 Task: Change  the formatting of the data to 'Which is Greater than5, 'In conditional formating, put the option 'Yelow Fill with Drak Yellow Text'add another formatting option Format As Table, insert the option 'Brown Table style Dark 3 'In the sheet  Excel Workbook Template Filebook
Action: Mouse moved to (82, 141)
Screenshot: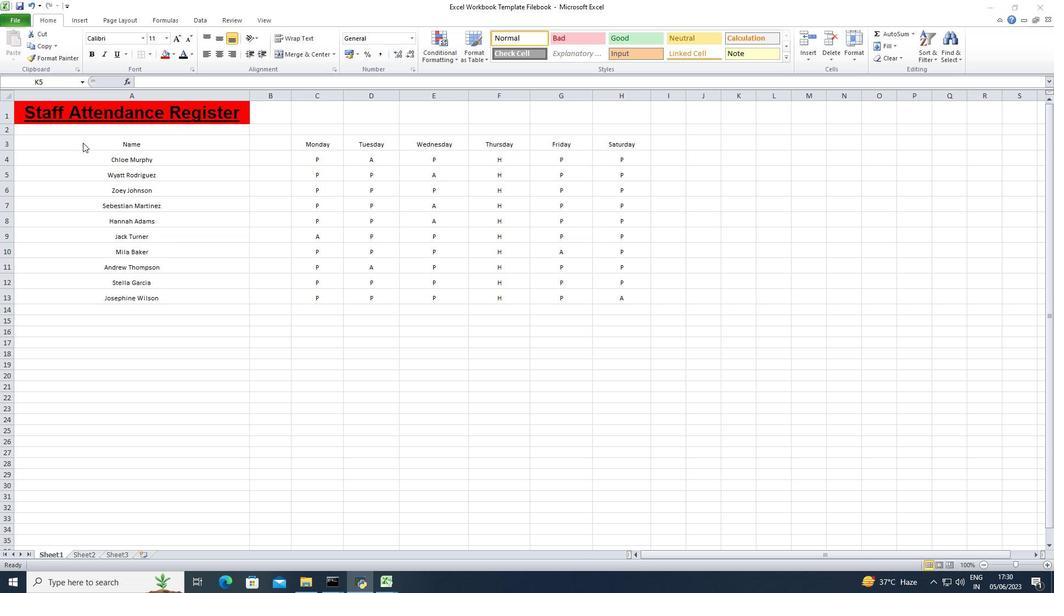 
Action: Mouse pressed left at (82, 141)
Screenshot: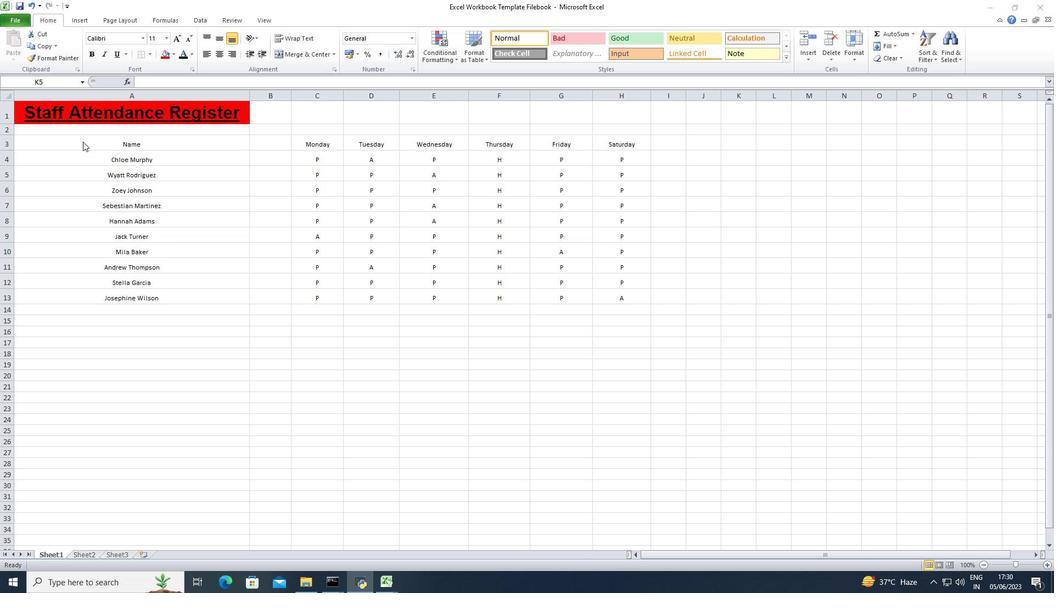 
Action: Mouse moved to (104, 149)
Screenshot: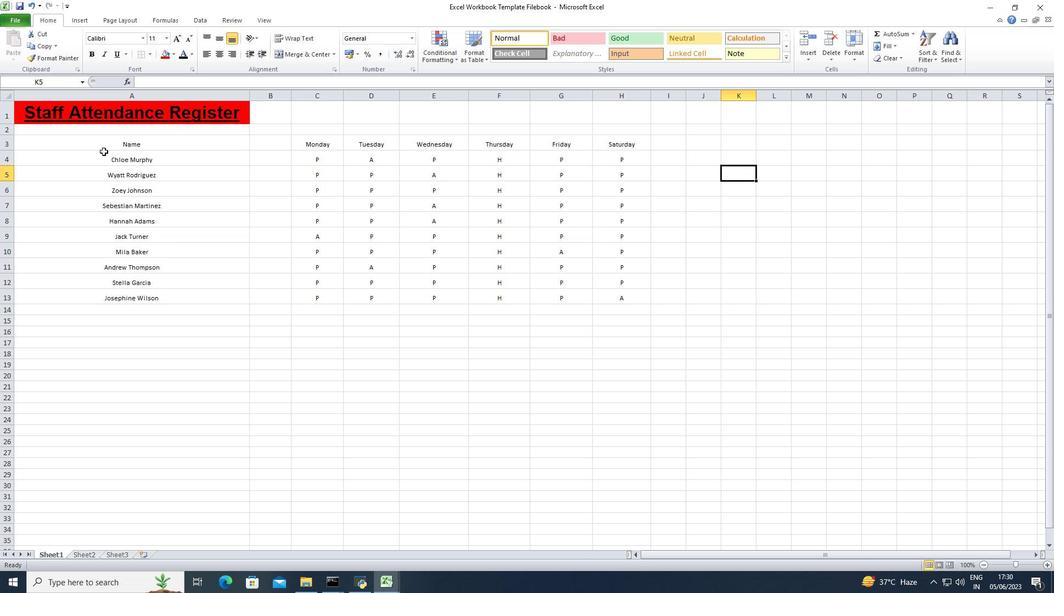 
Action: Mouse pressed left at (104, 149)
Screenshot: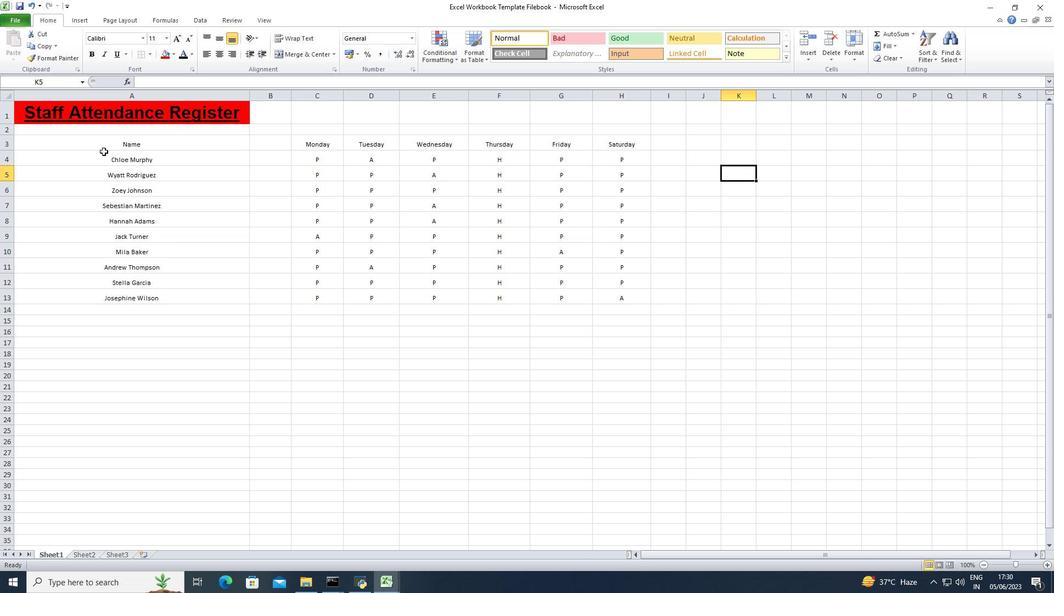 
Action: Mouse moved to (453, 56)
Screenshot: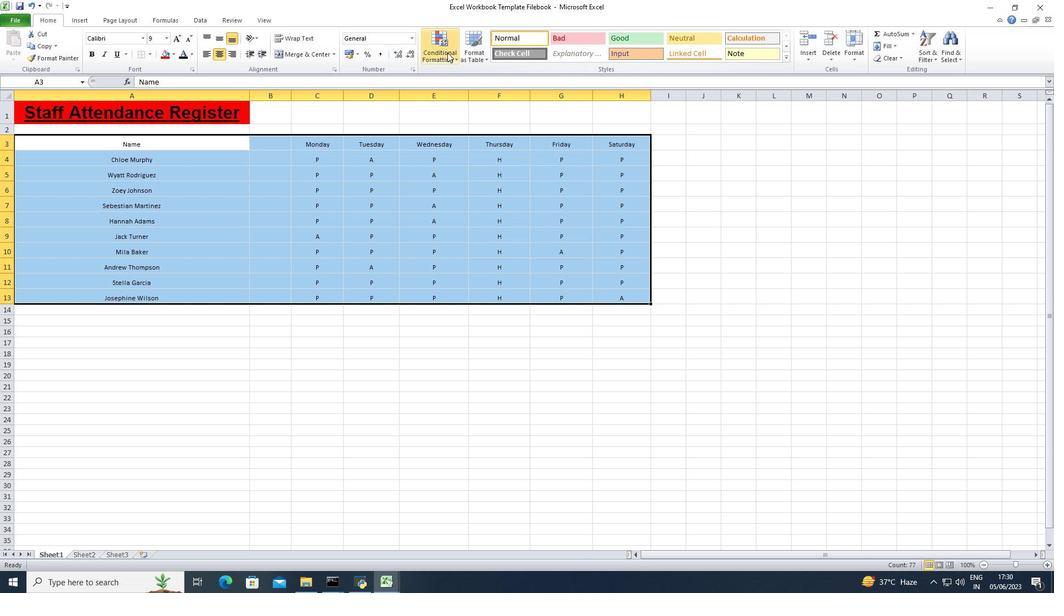 
Action: Mouse pressed left at (453, 56)
Screenshot: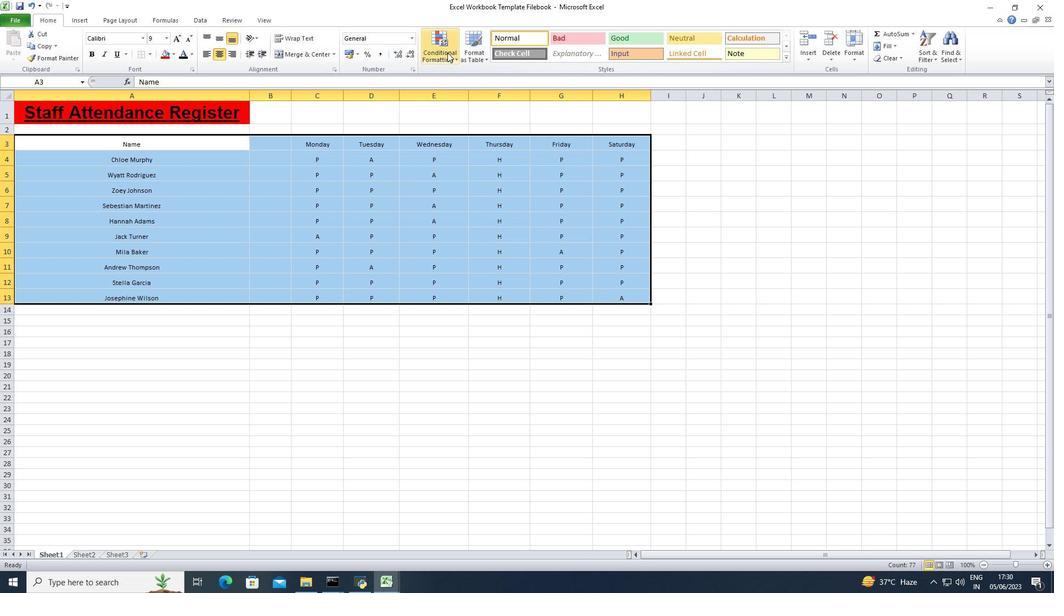 
Action: Mouse moved to (463, 76)
Screenshot: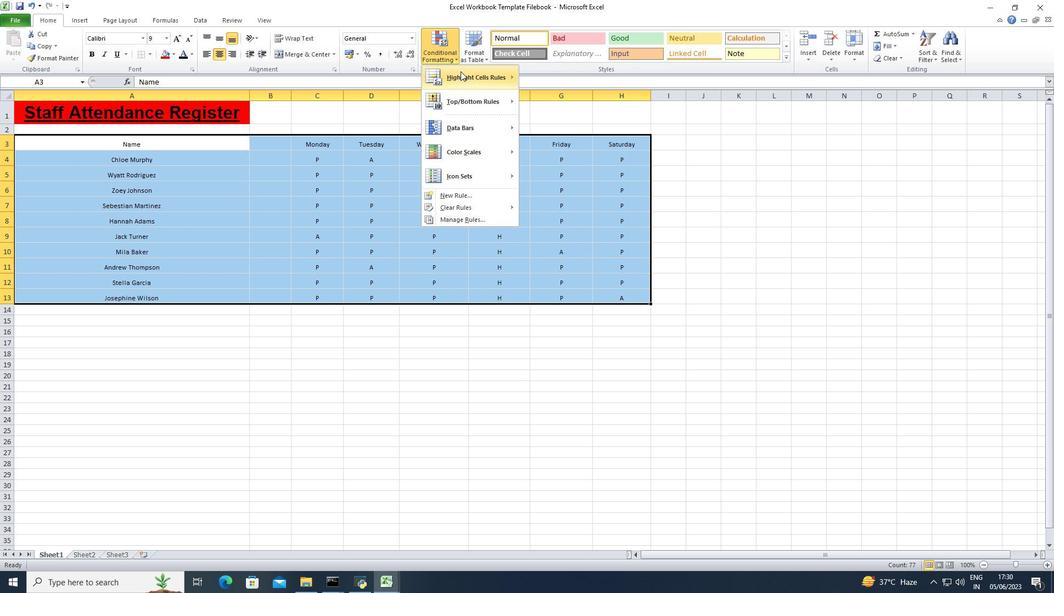 
Action: Mouse pressed left at (463, 76)
Screenshot: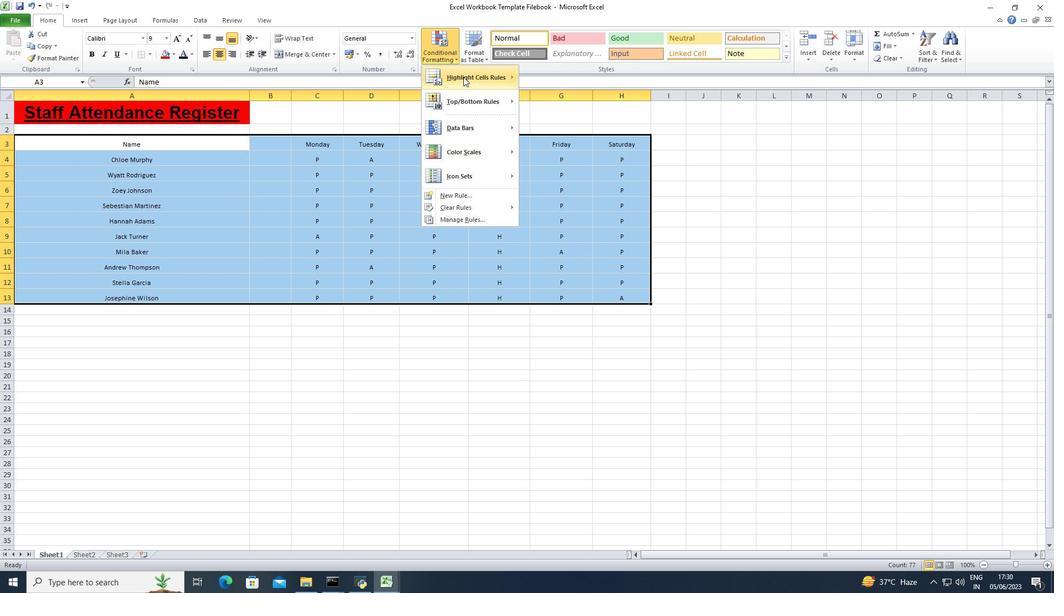 
Action: Mouse moved to (561, 85)
Screenshot: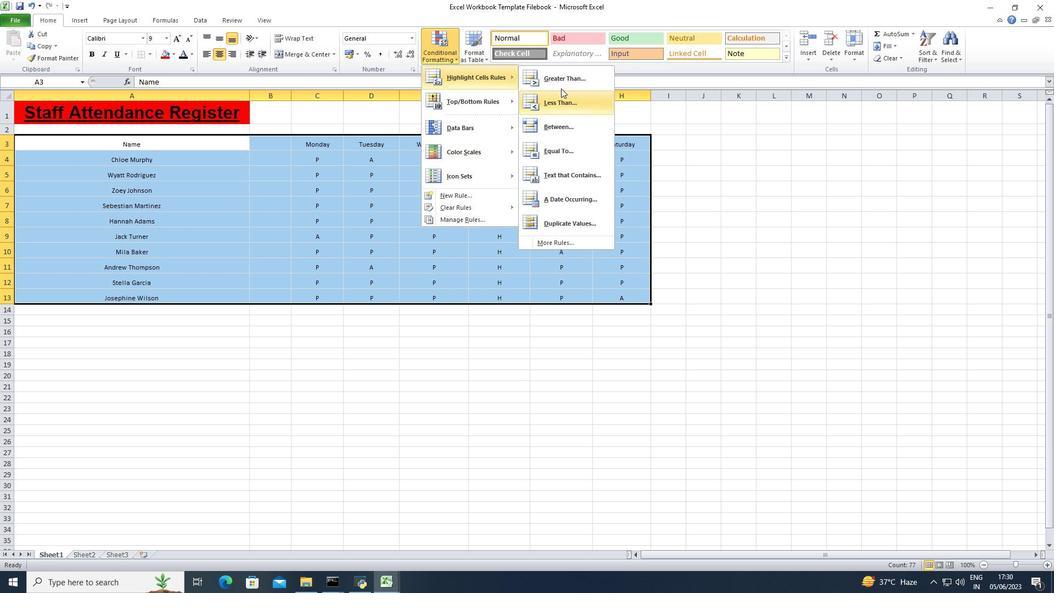 
Action: Mouse pressed left at (561, 85)
Screenshot: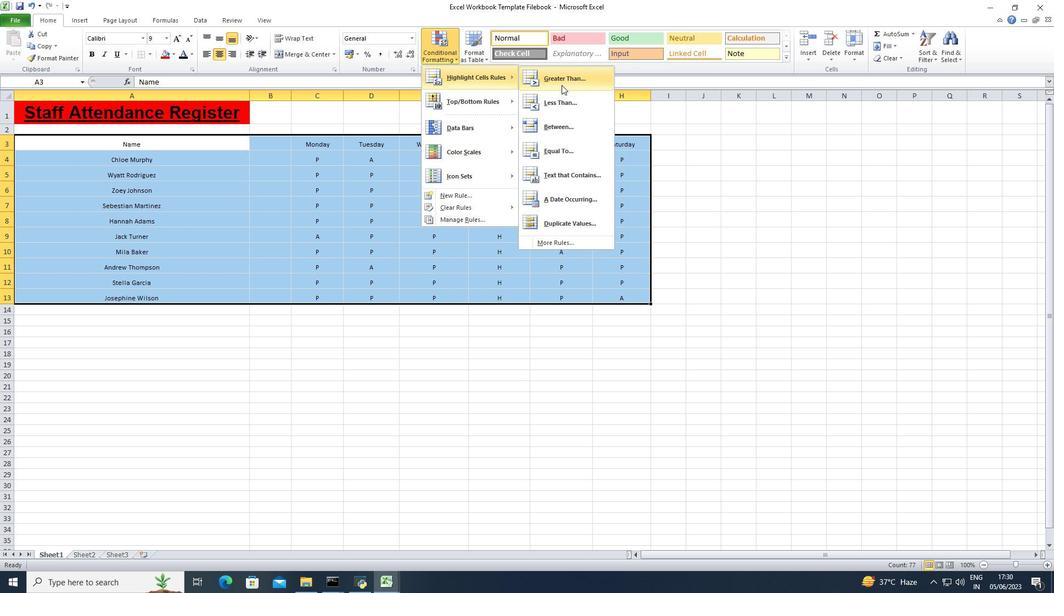 
Action: Mouse moved to (237, 274)
Screenshot: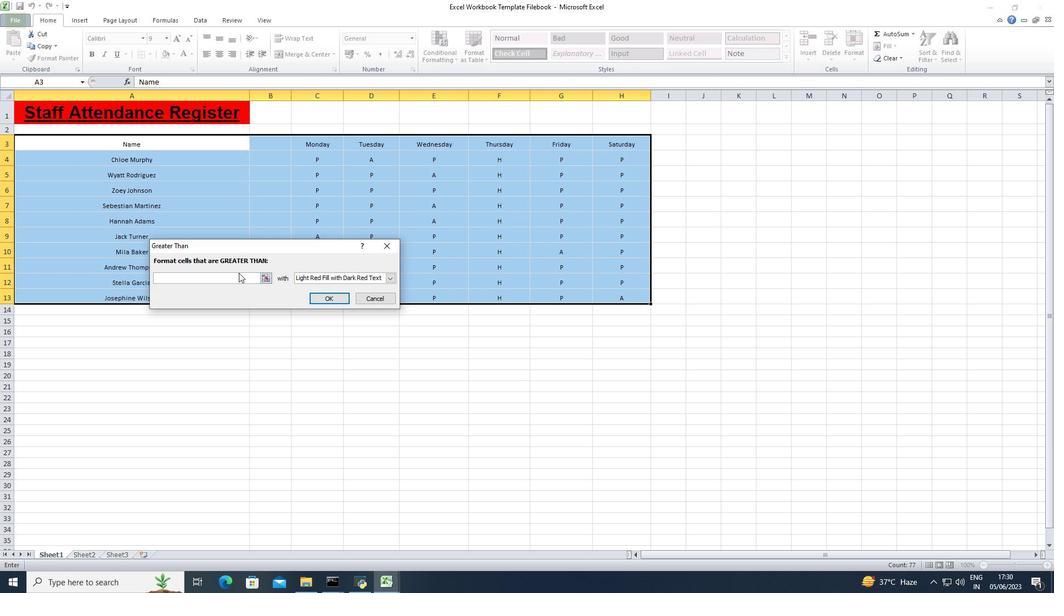 
Action: Mouse pressed left at (237, 274)
Screenshot: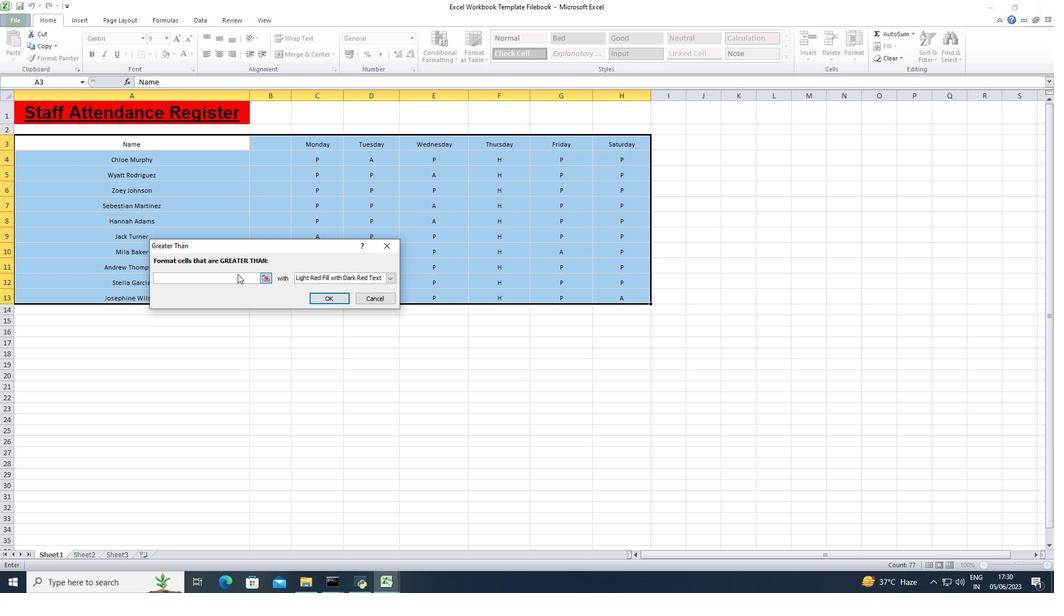
Action: Key pressed 5
Screenshot: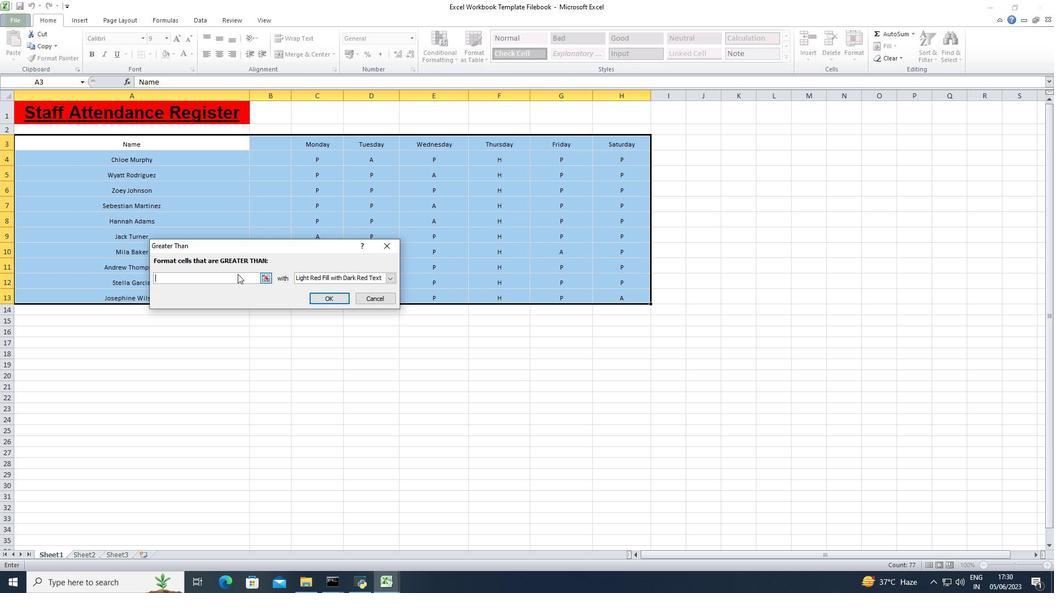 
Action: Mouse moved to (316, 280)
Screenshot: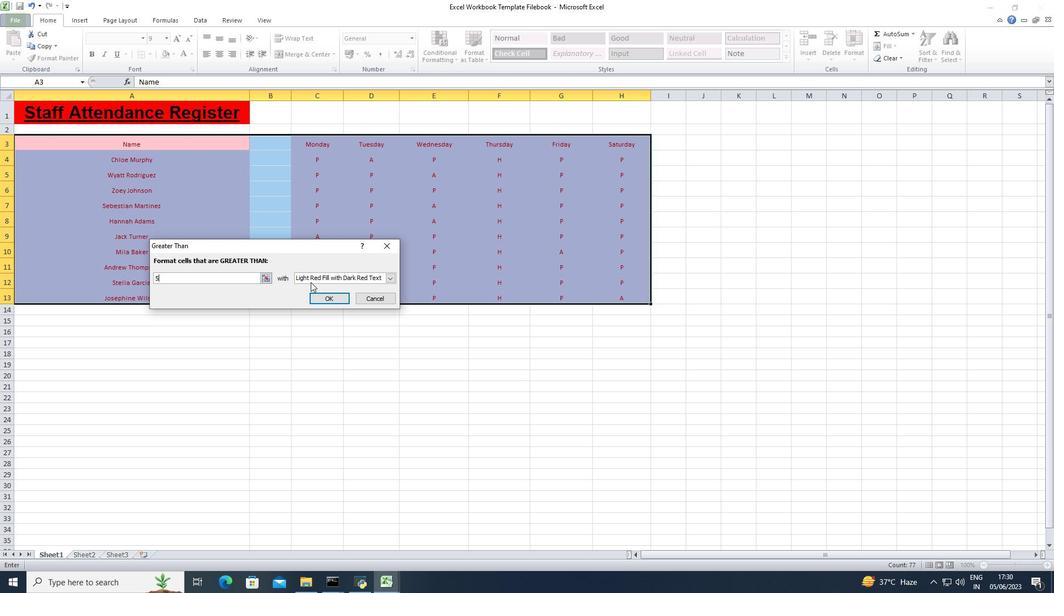 
Action: Mouse pressed left at (316, 280)
Screenshot: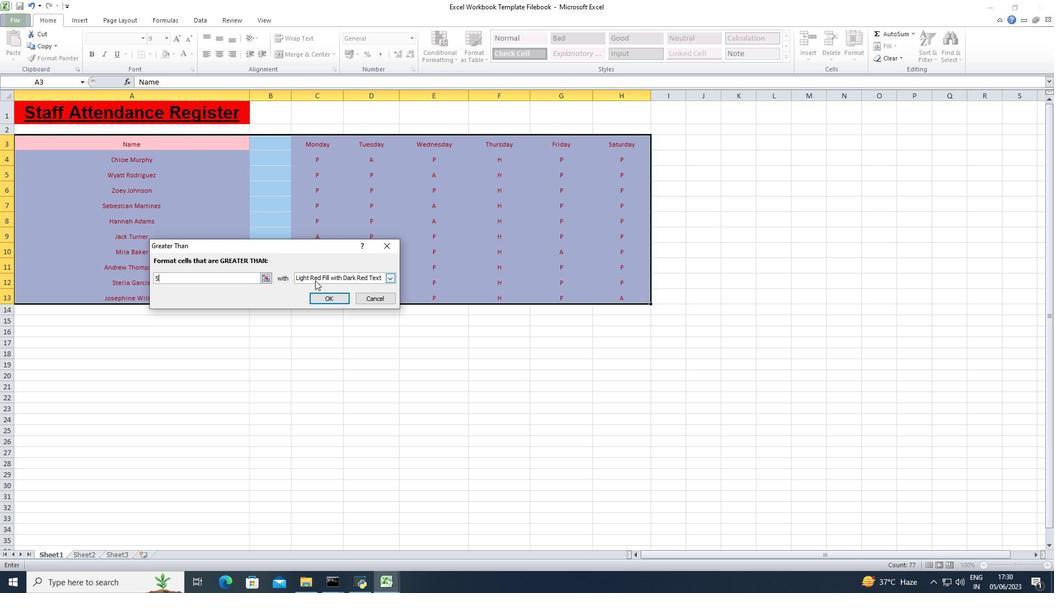 
Action: Mouse moved to (321, 298)
Screenshot: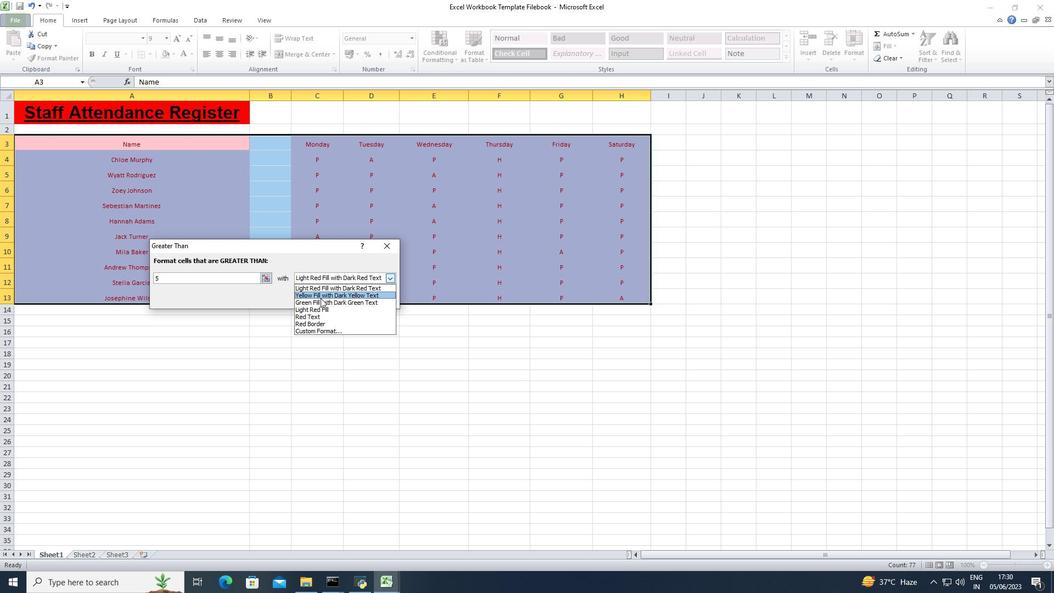 
Action: Mouse pressed left at (321, 298)
Screenshot: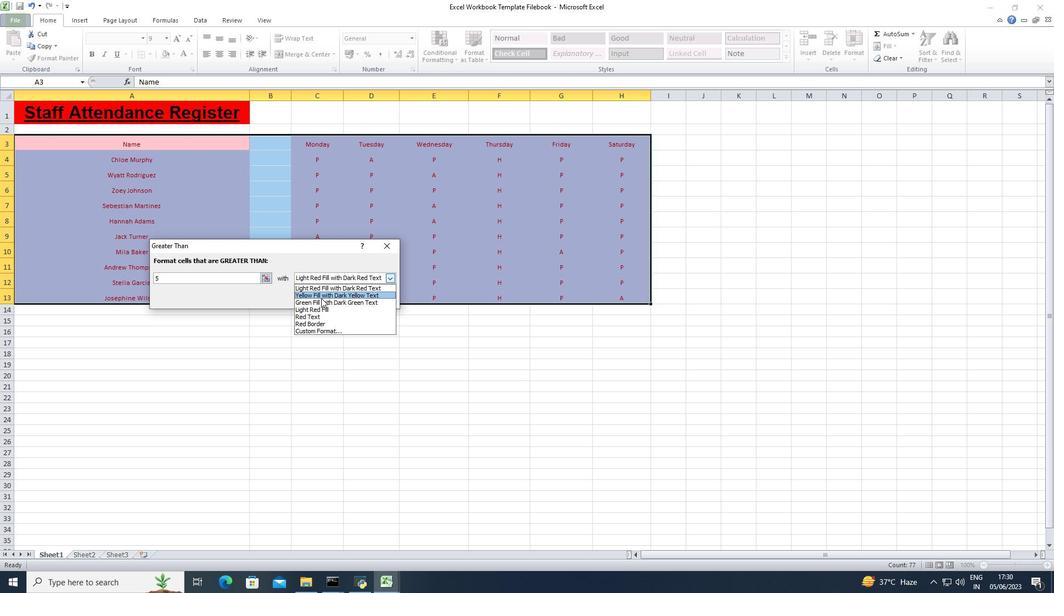 
Action: Mouse moved to (337, 300)
Screenshot: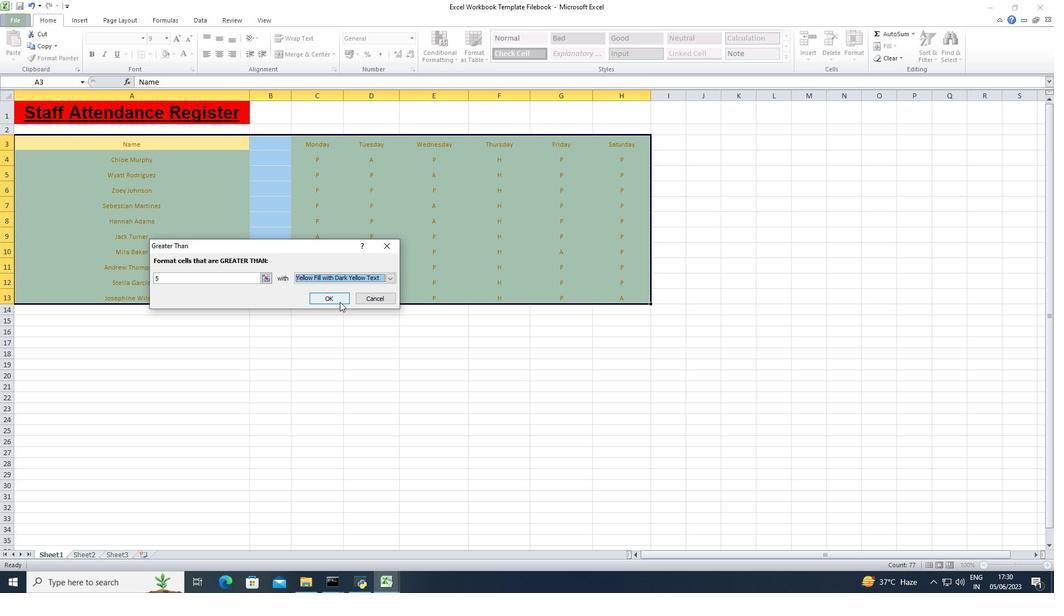 
Action: Mouse pressed left at (337, 300)
Screenshot: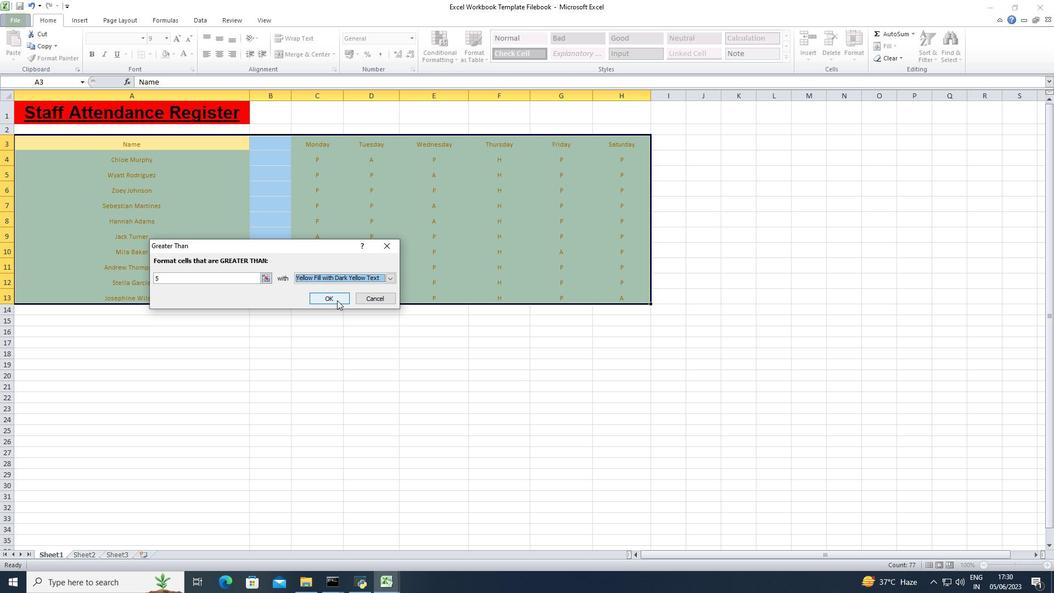 
Action: Mouse moved to (482, 60)
Screenshot: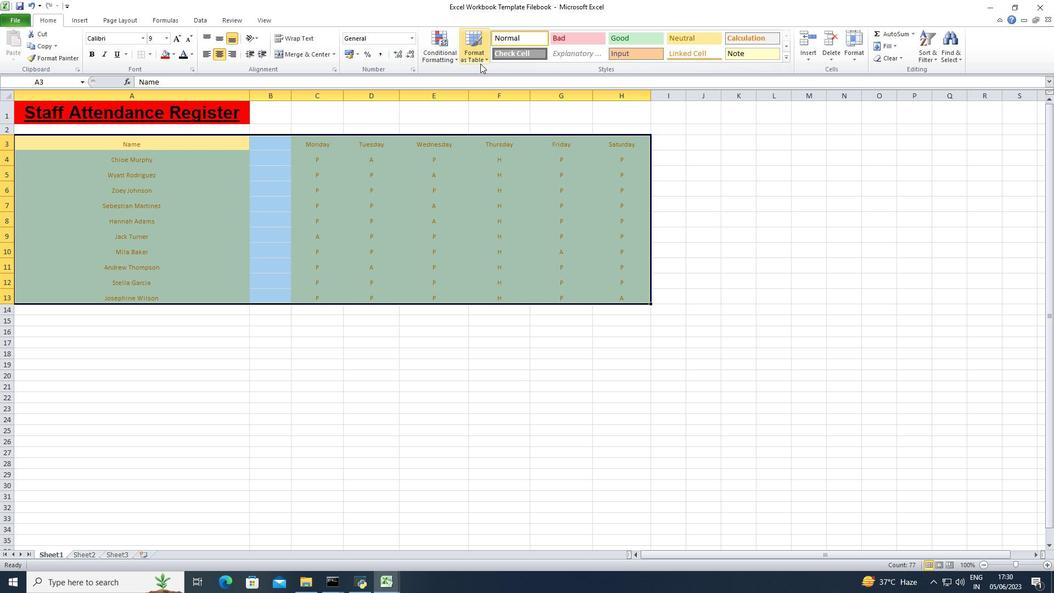 
Action: Mouse pressed left at (482, 60)
Screenshot: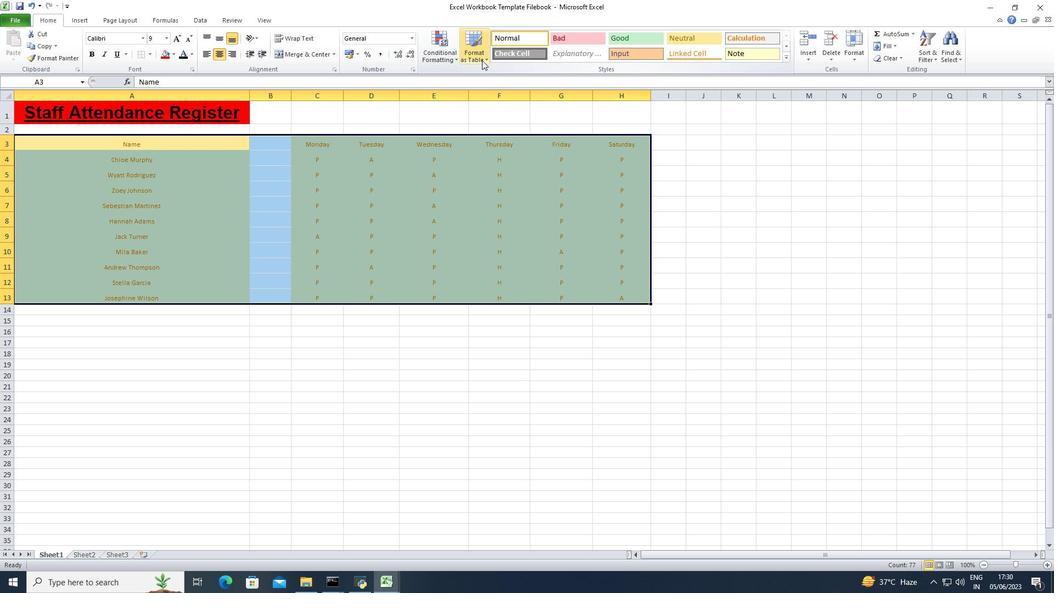 
Action: Mouse moved to (554, 90)
Screenshot: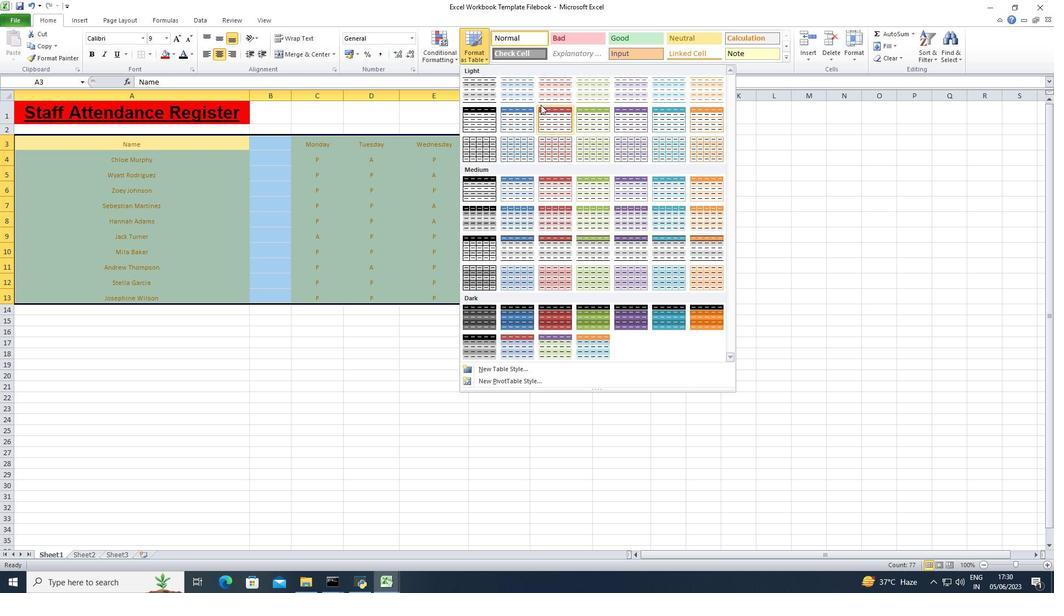 
Action: Mouse pressed left at (554, 90)
Screenshot: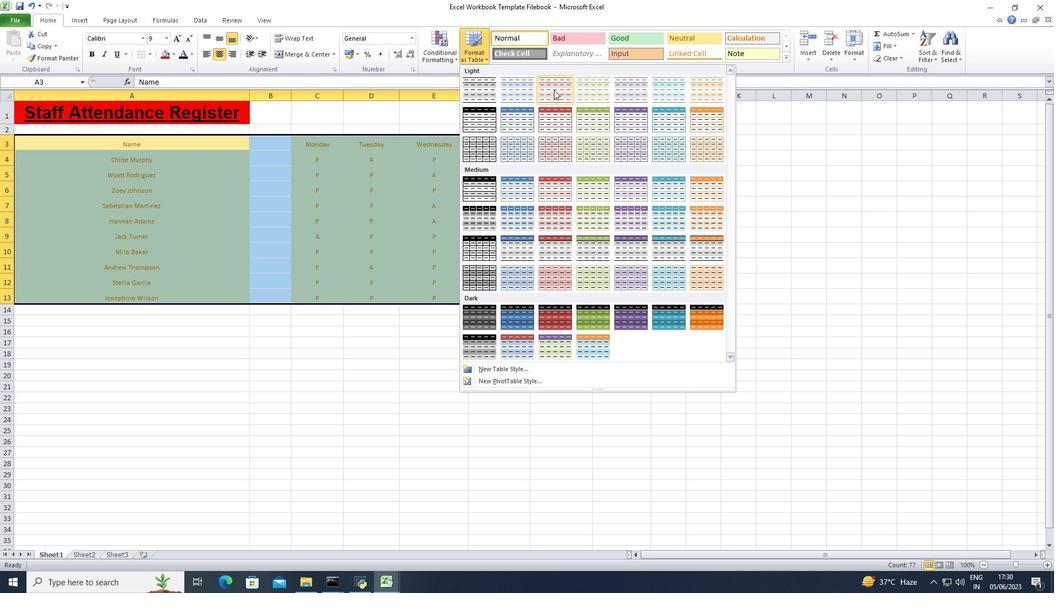 
Action: Mouse moved to (259, 300)
Screenshot: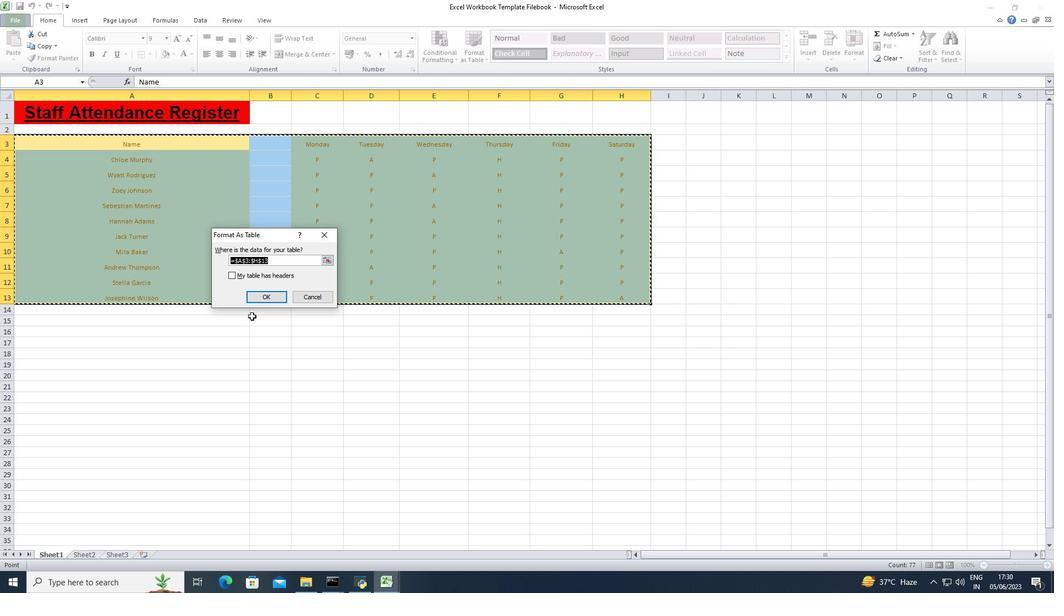 
Action: Mouse pressed left at (259, 300)
Screenshot: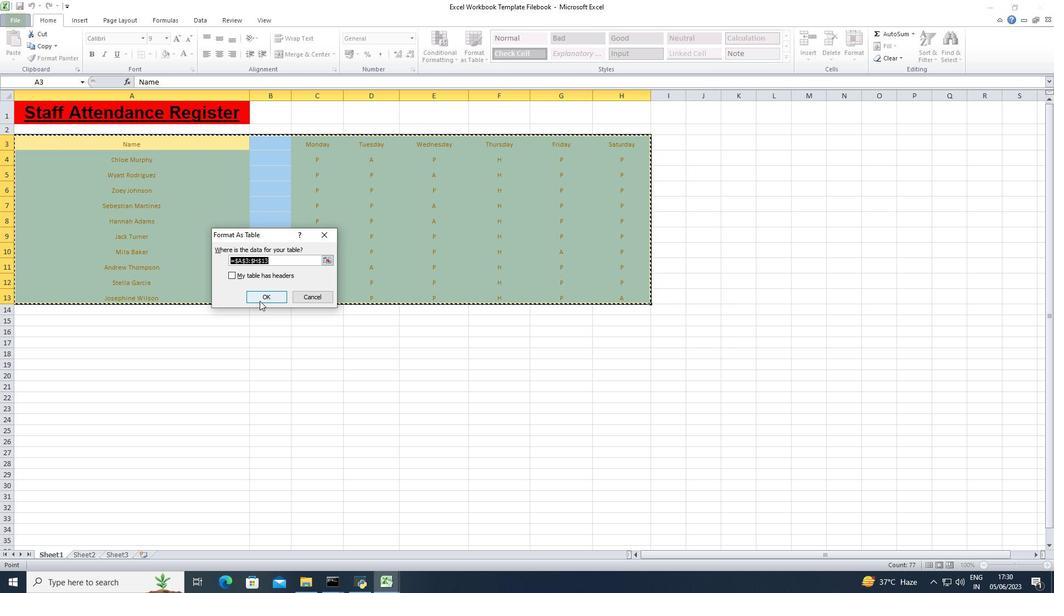 
Action: Mouse moved to (688, 275)
Screenshot: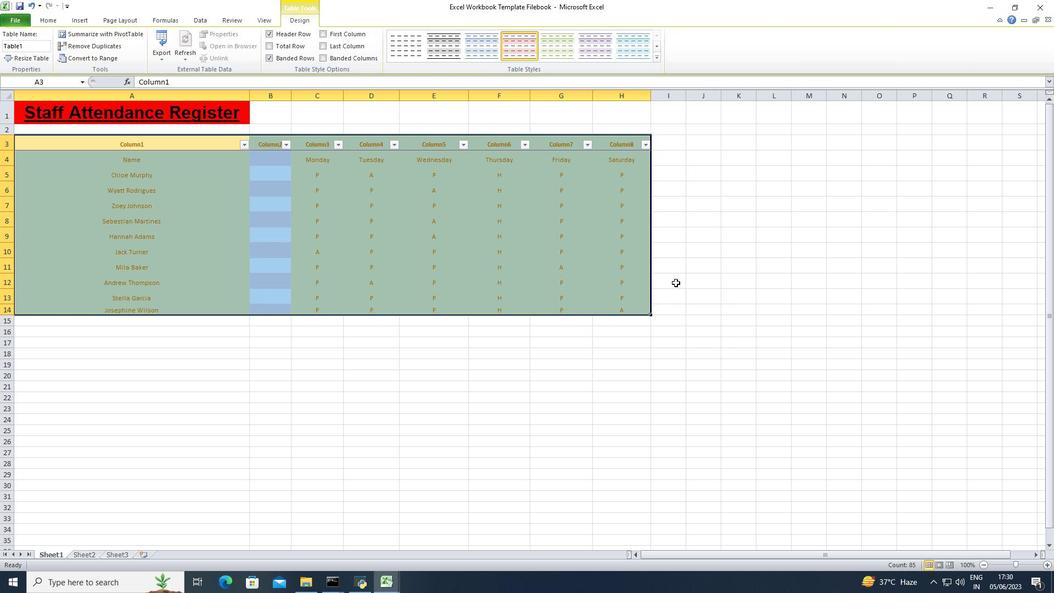 
Action: Mouse pressed left at (688, 275)
Screenshot: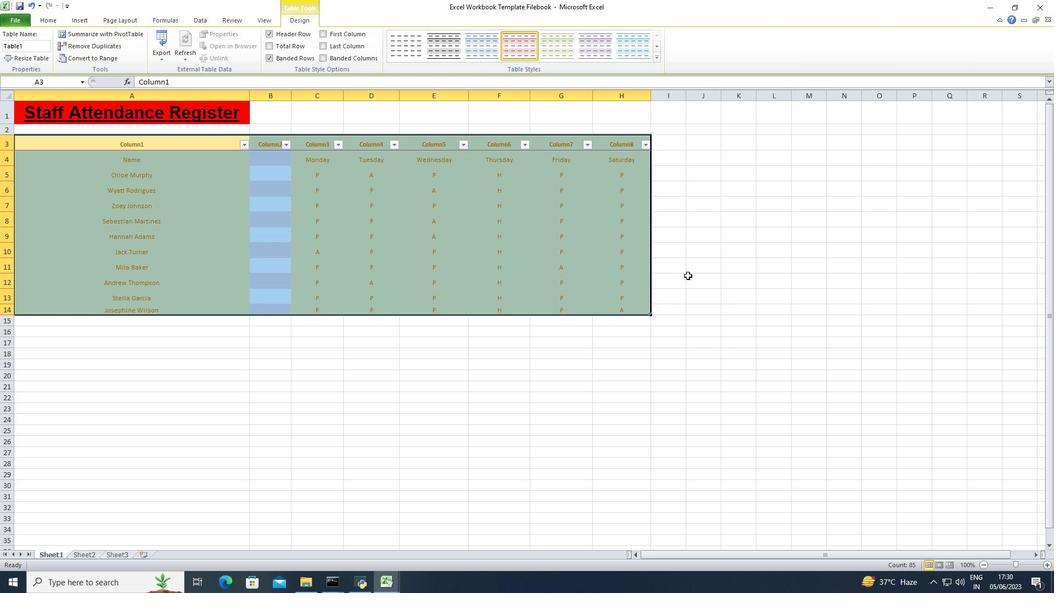 
